 Task: Use the formula "MID" in spreadsheet "Project portfolio".
Action: Mouse moved to (452, 399)
Screenshot: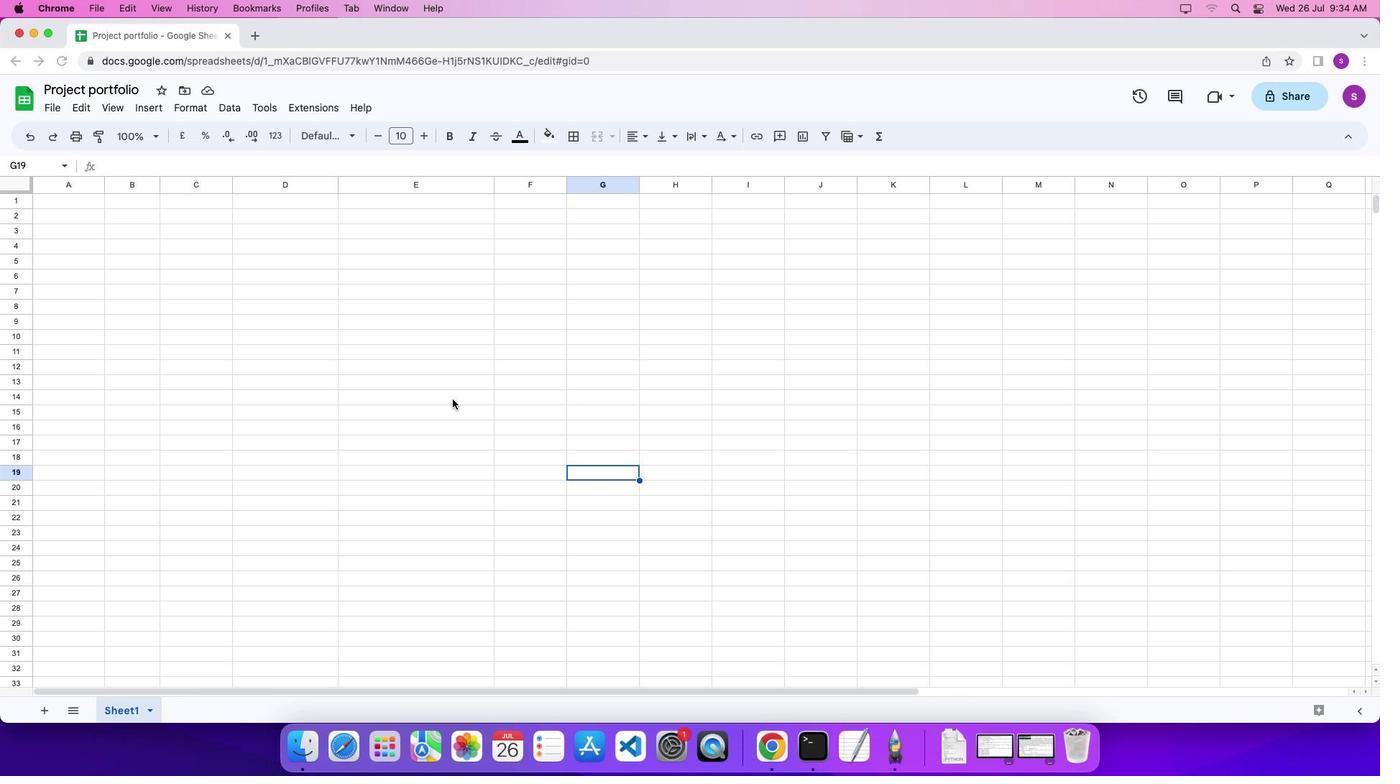 
Action: Mouse pressed left at (452, 399)
Screenshot: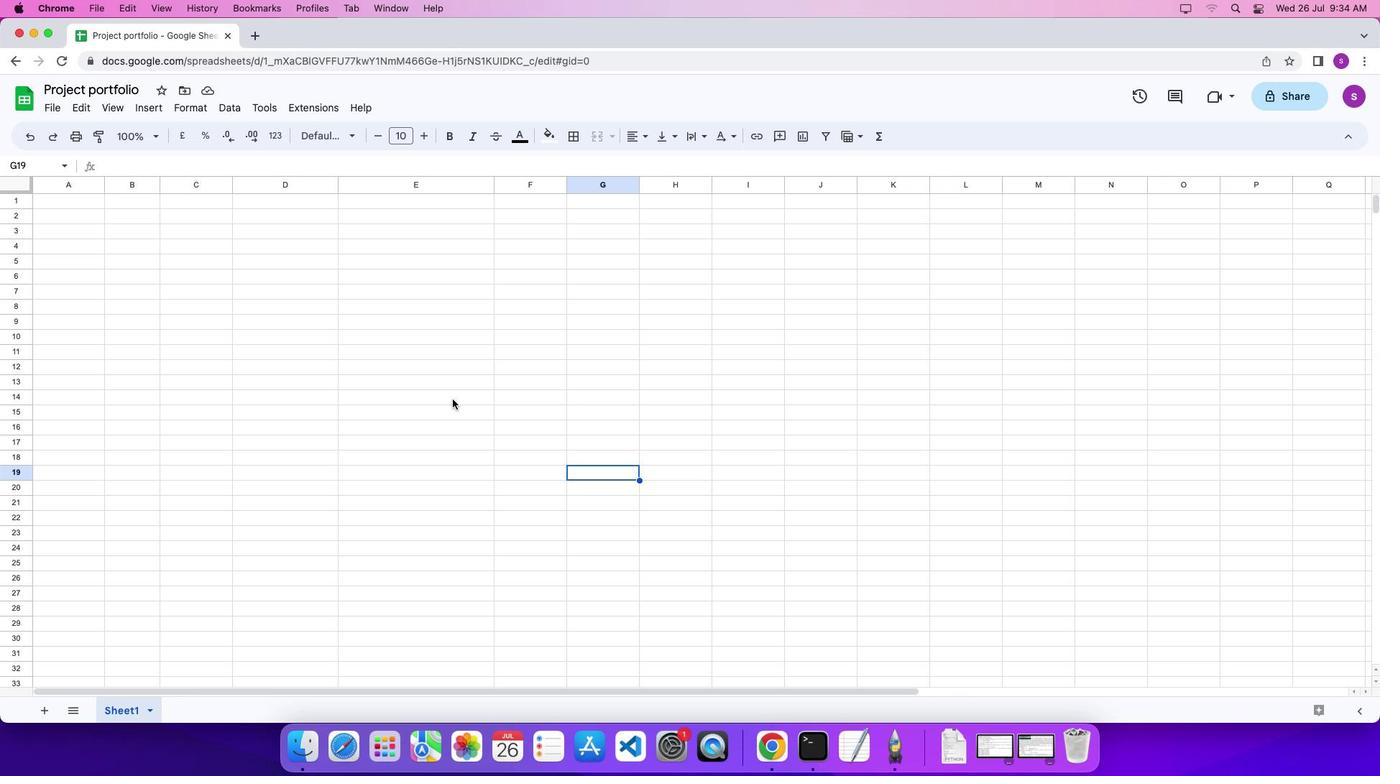 
Action: Mouse pressed left at (452, 399)
Screenshot: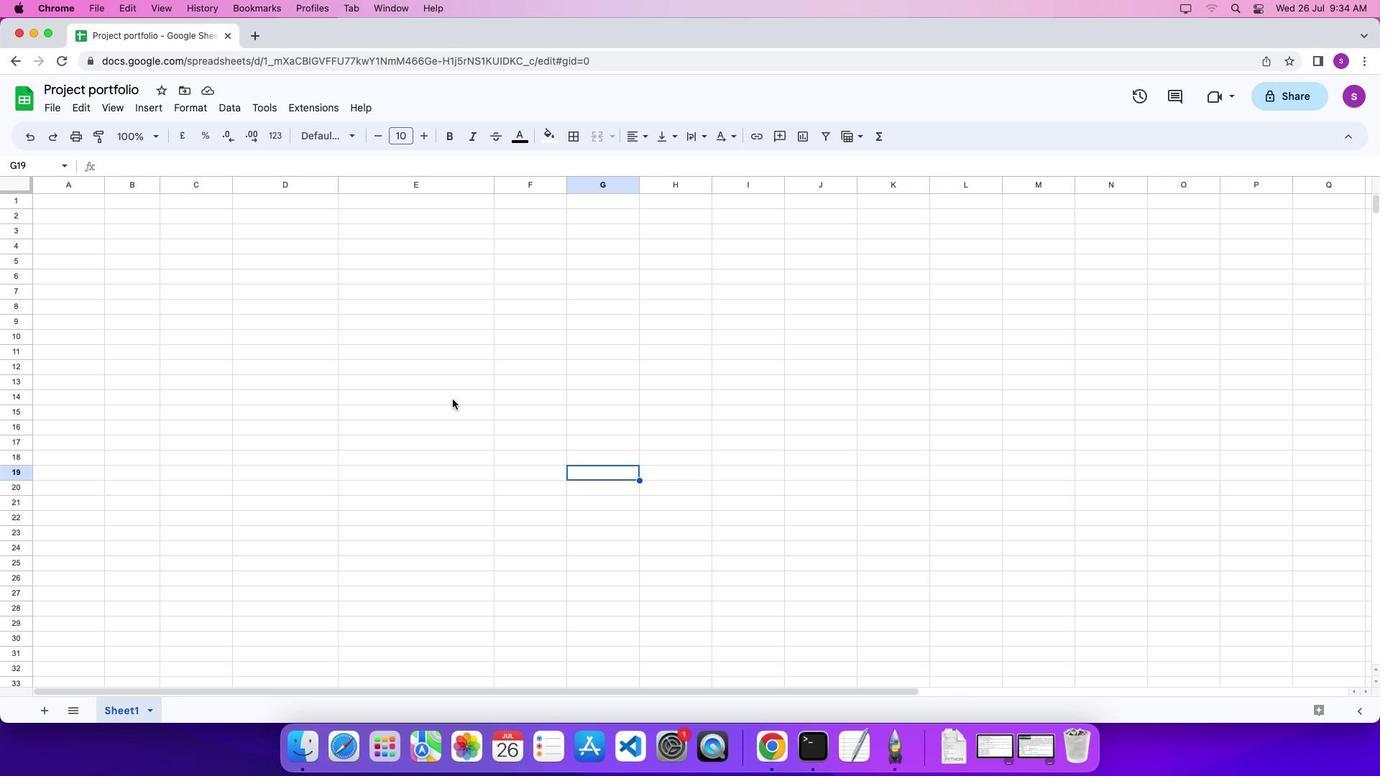 
Action: Key pressed '='
Screenshot: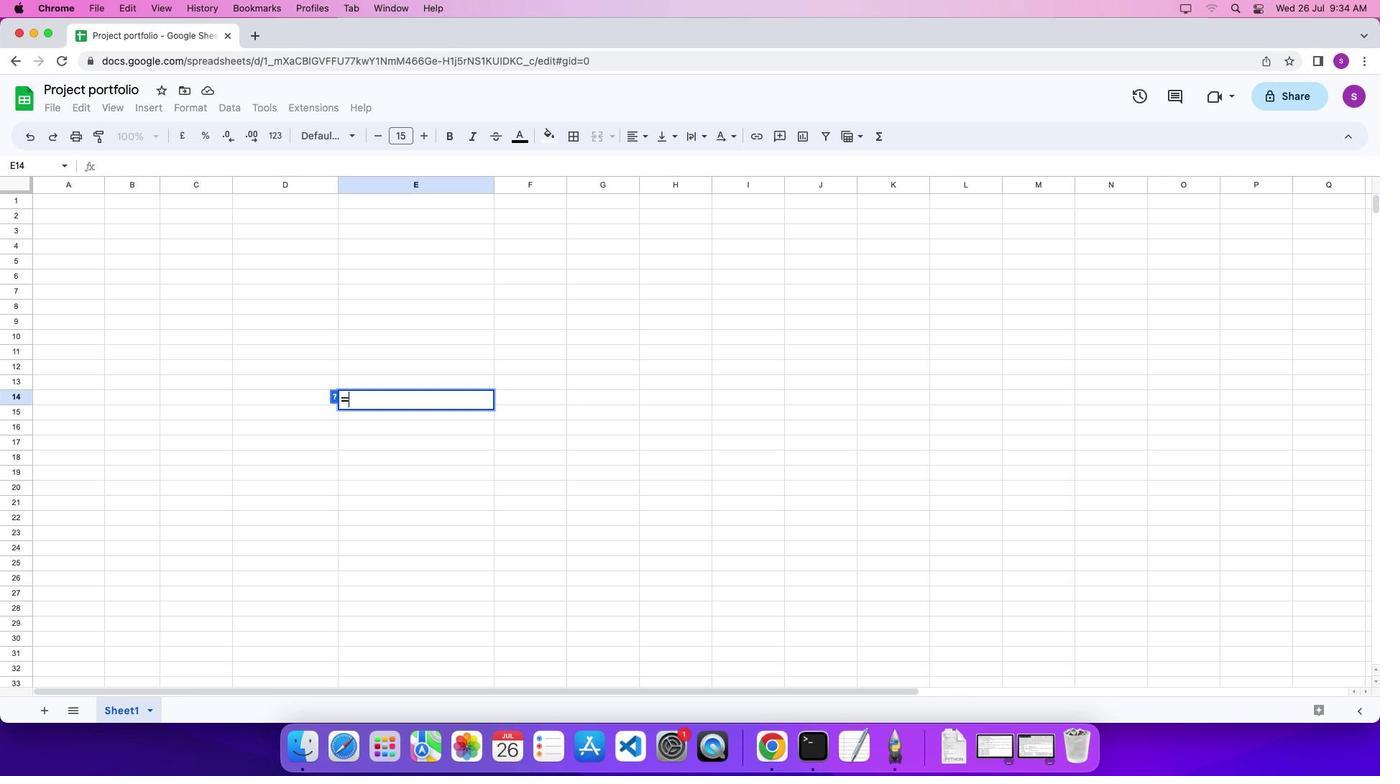 
Action: Mouse moved to (875, 135)
Screenshot: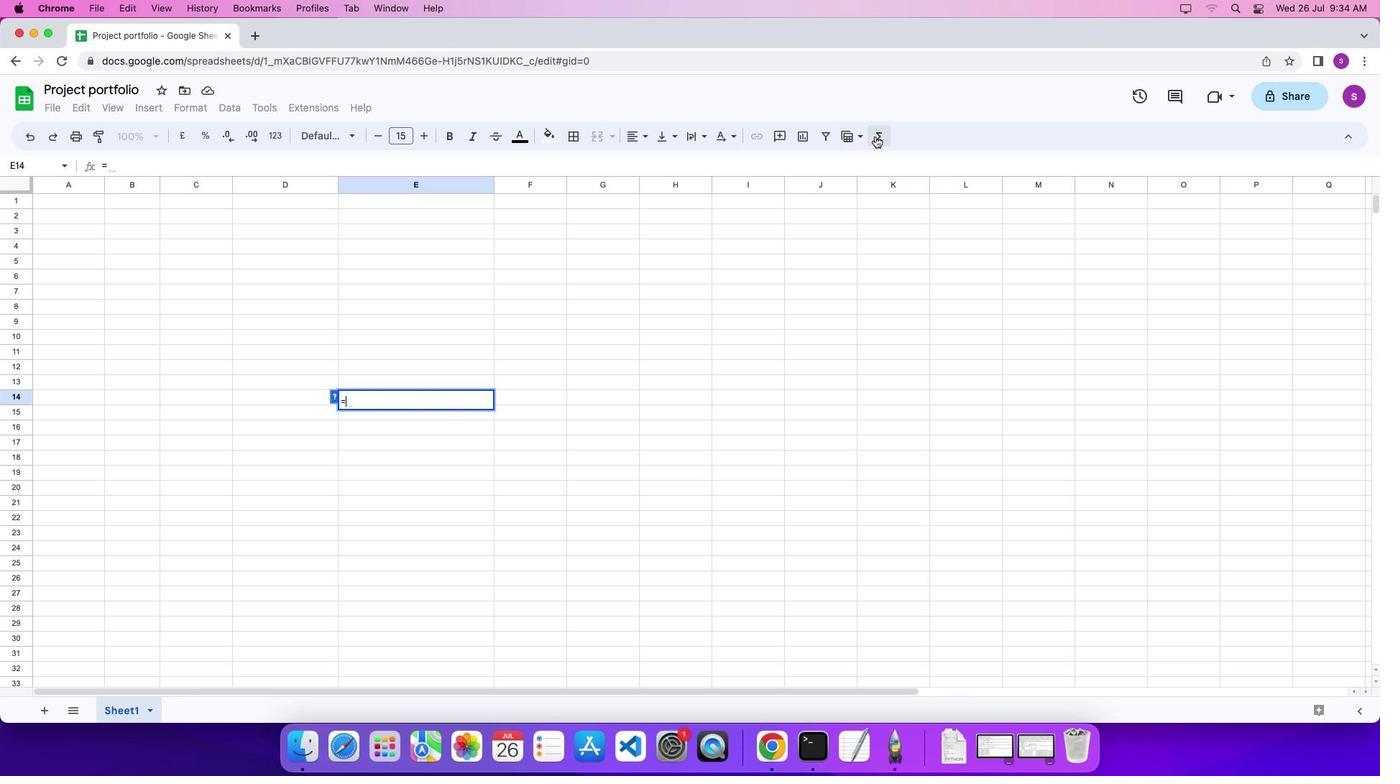 
Action: Mouse pressed left at (875, 135)
Screenshot: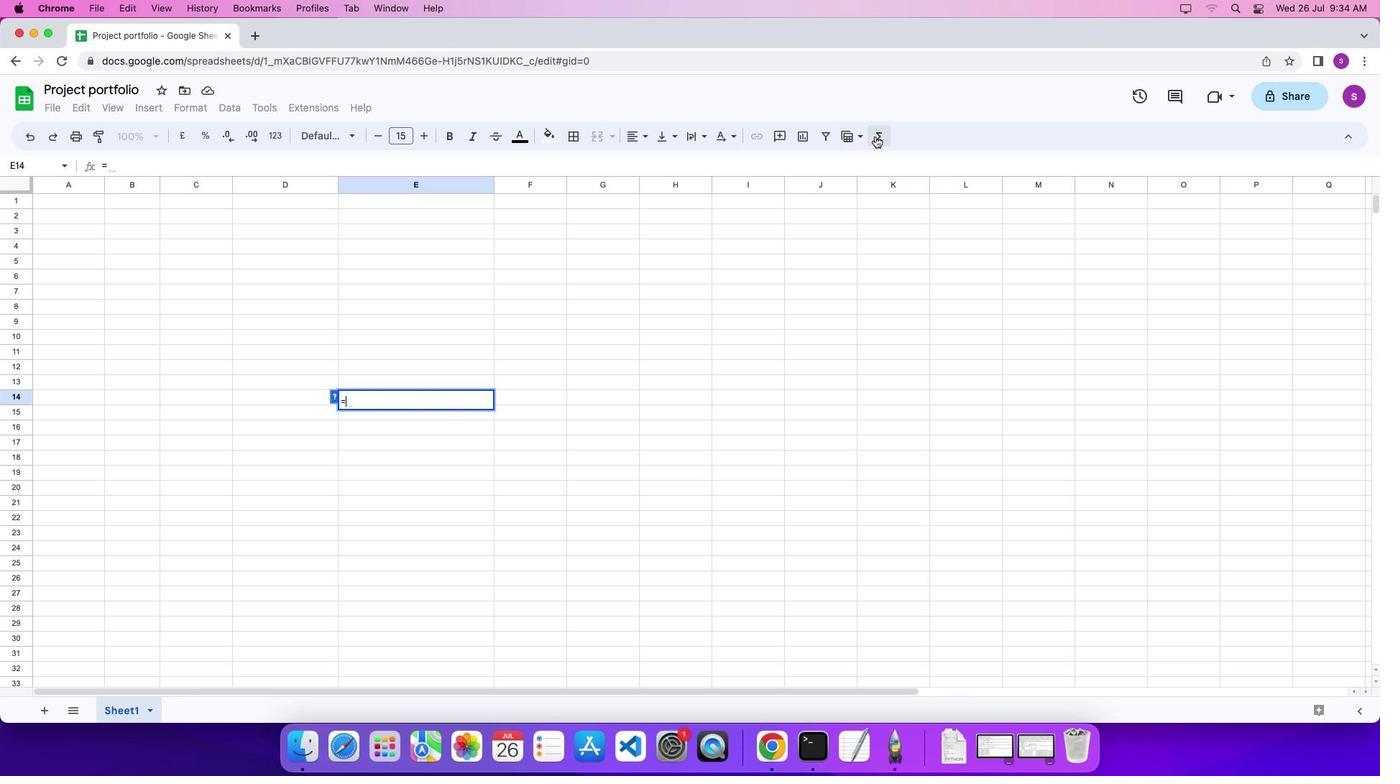 
Action: Mouse moved to (1077, 714)
Screenshot: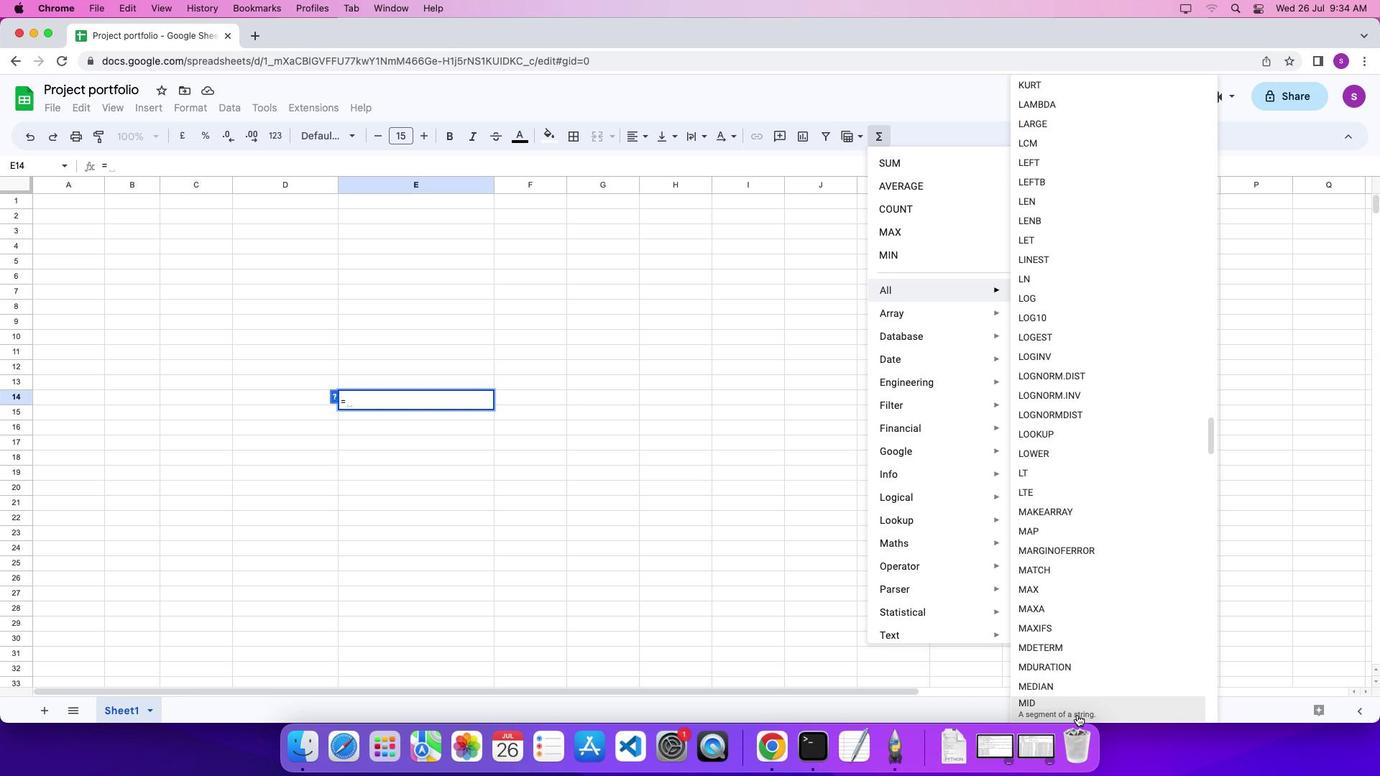 
Action: Mouse pressed left at (1077, 714)
Screenshot: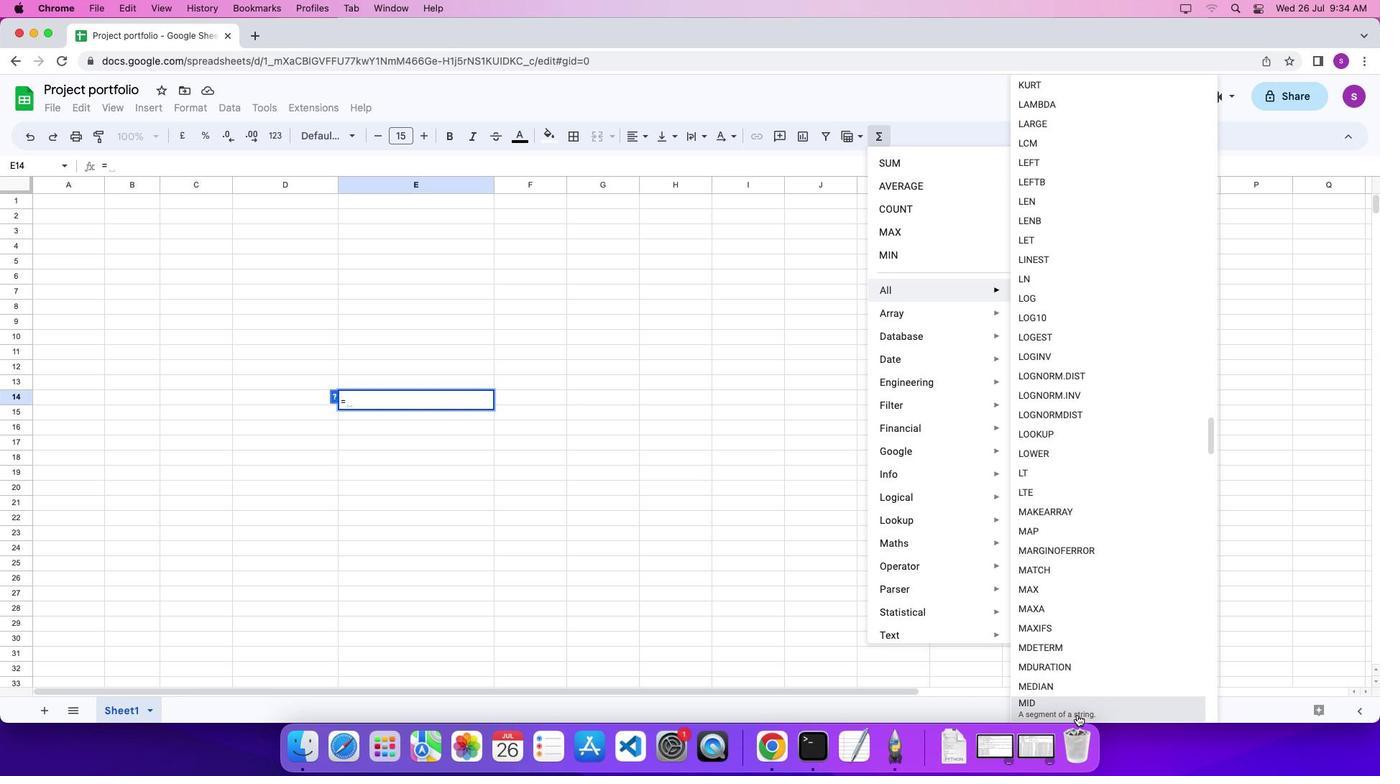 
Action: Mouse moved to (1069, 684)
Screenshot: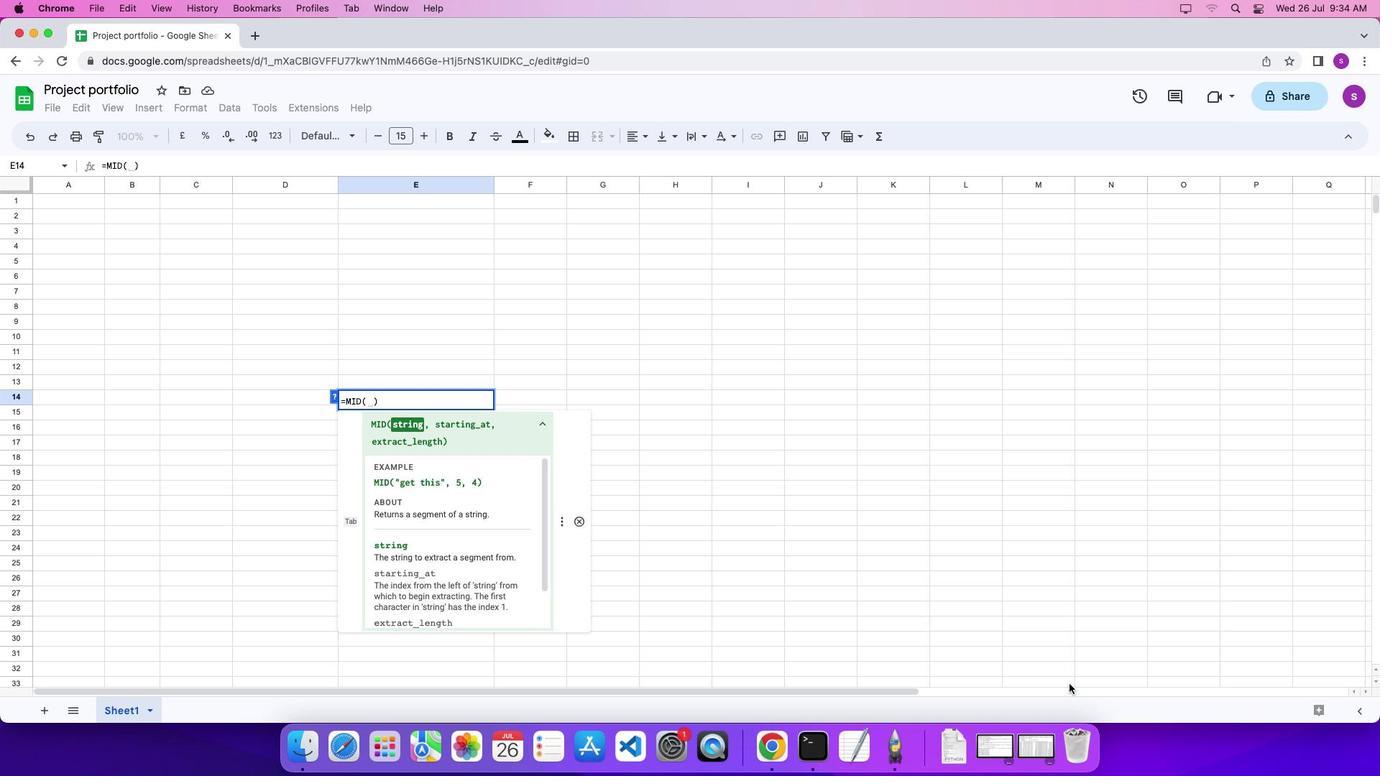 
Action: Key pressed Key.shift_r'"'Key.shift'F''l''u''i''d'Key.spaceKey.shift'F''l''o''w'Key.shift_r'"'',''1'',''5''\x03'
Screenshot: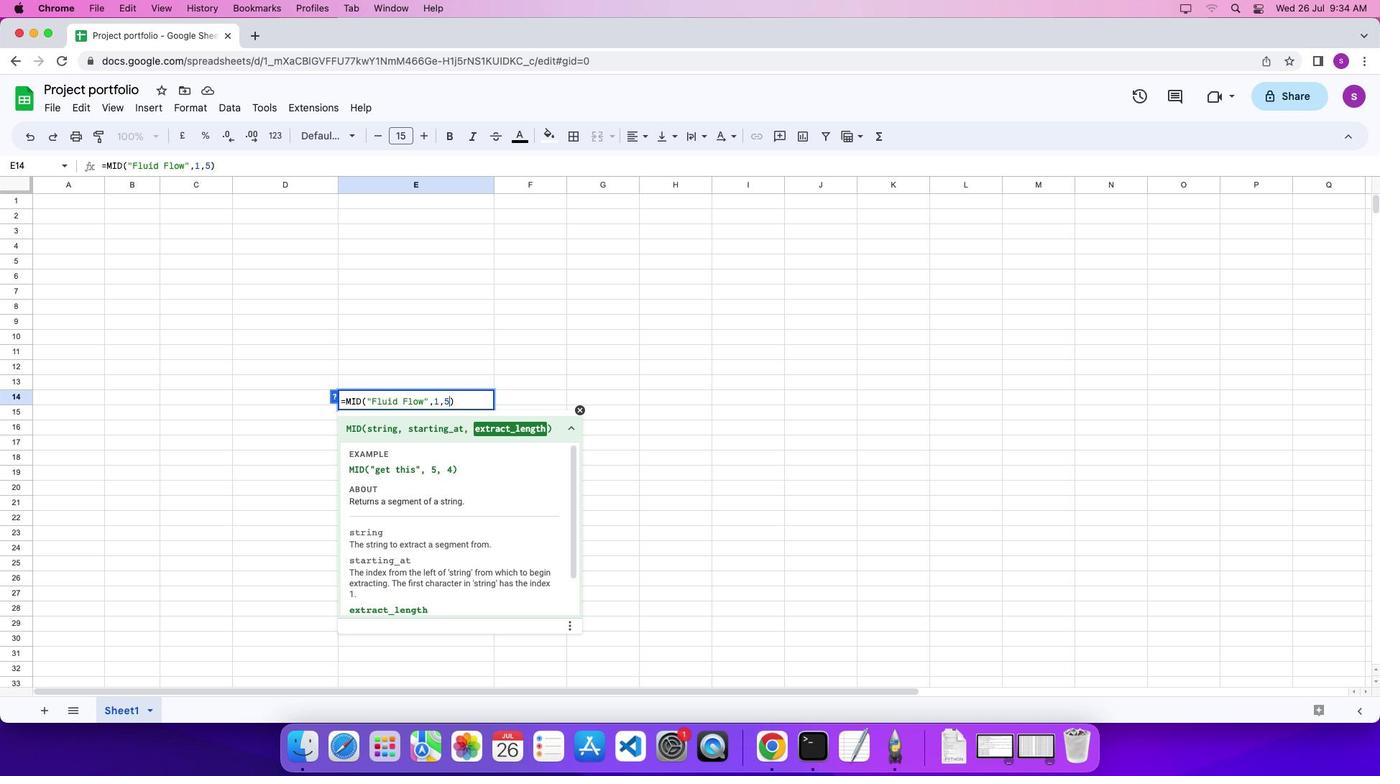 
